 Task: Locate the nearest state parks to Portland, Maine, and Concord, New Hampshire.
Action: Mouse moved to (181, 75)
Screenshot: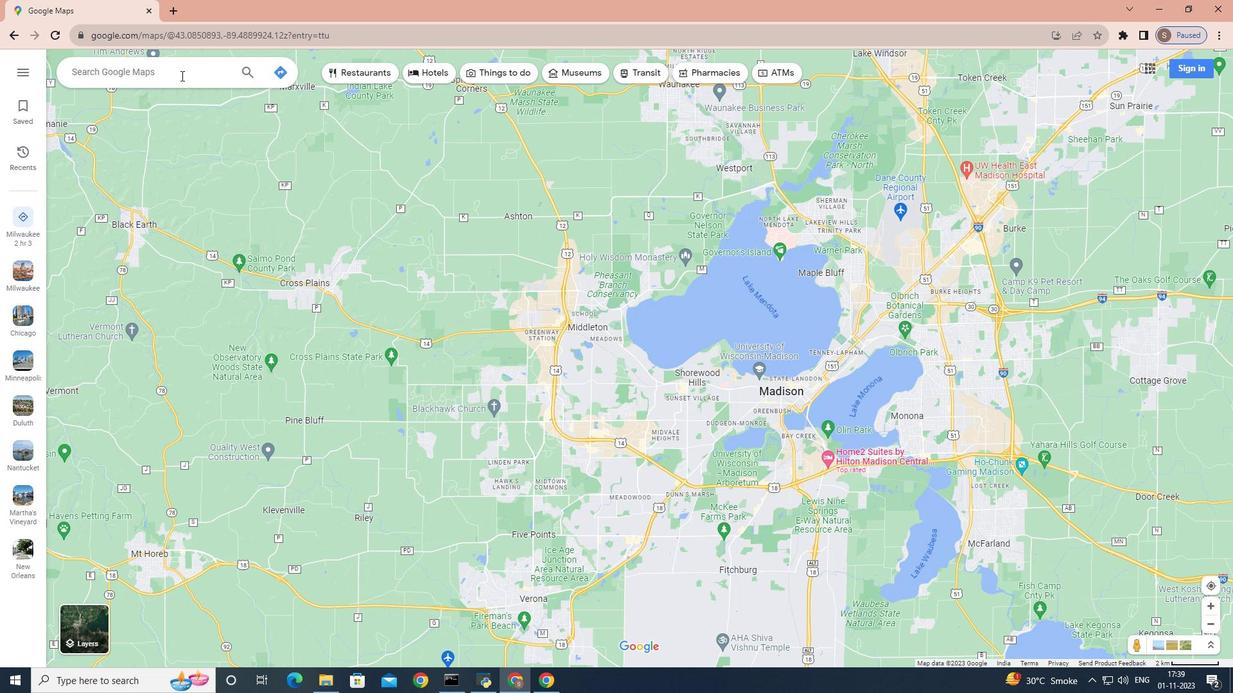 
Action: Mouse pressed left at (181, 75)
Screenshot: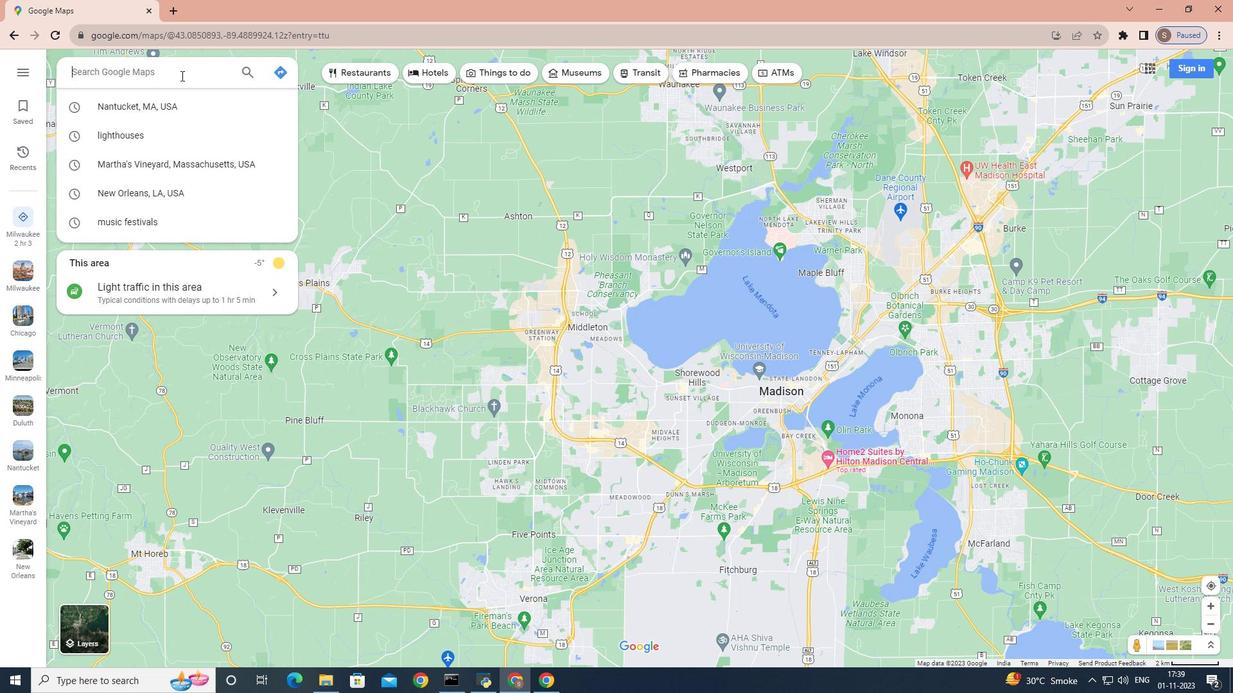 
Action: Key pressed <Key.shift>Portland,<Key.space><Key.shift>Maine
Screenshot: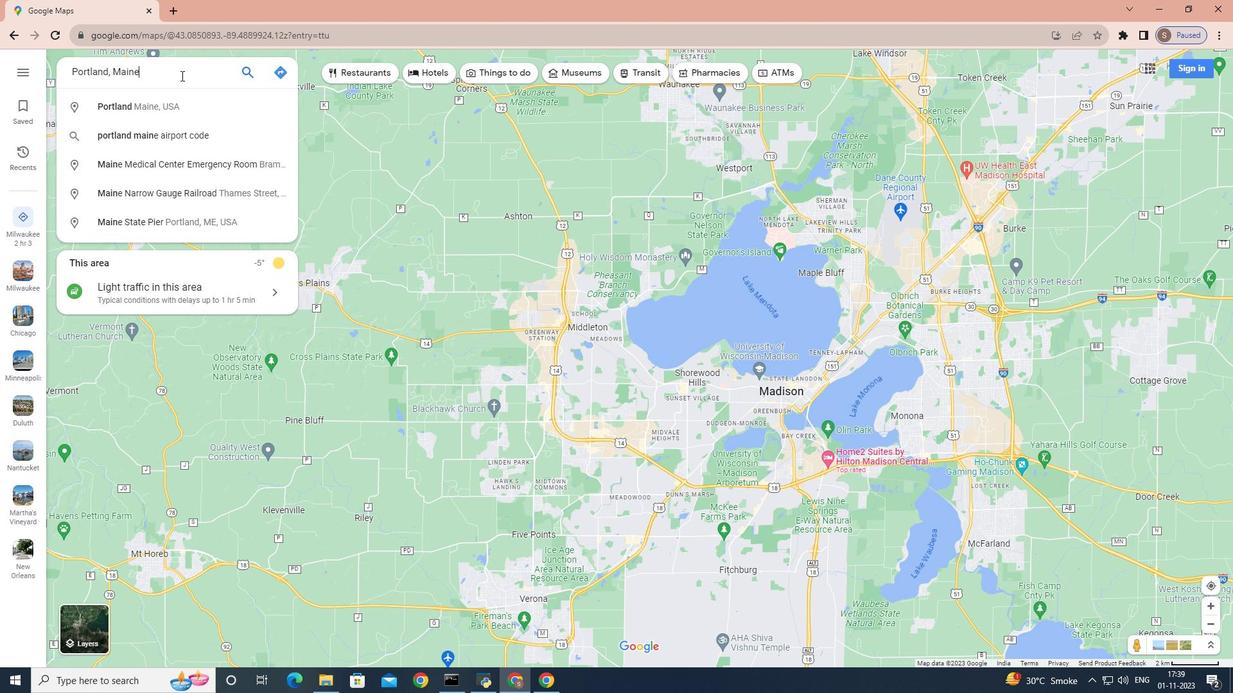 
Action: Mouse moved to (248, 70)
Screenshot: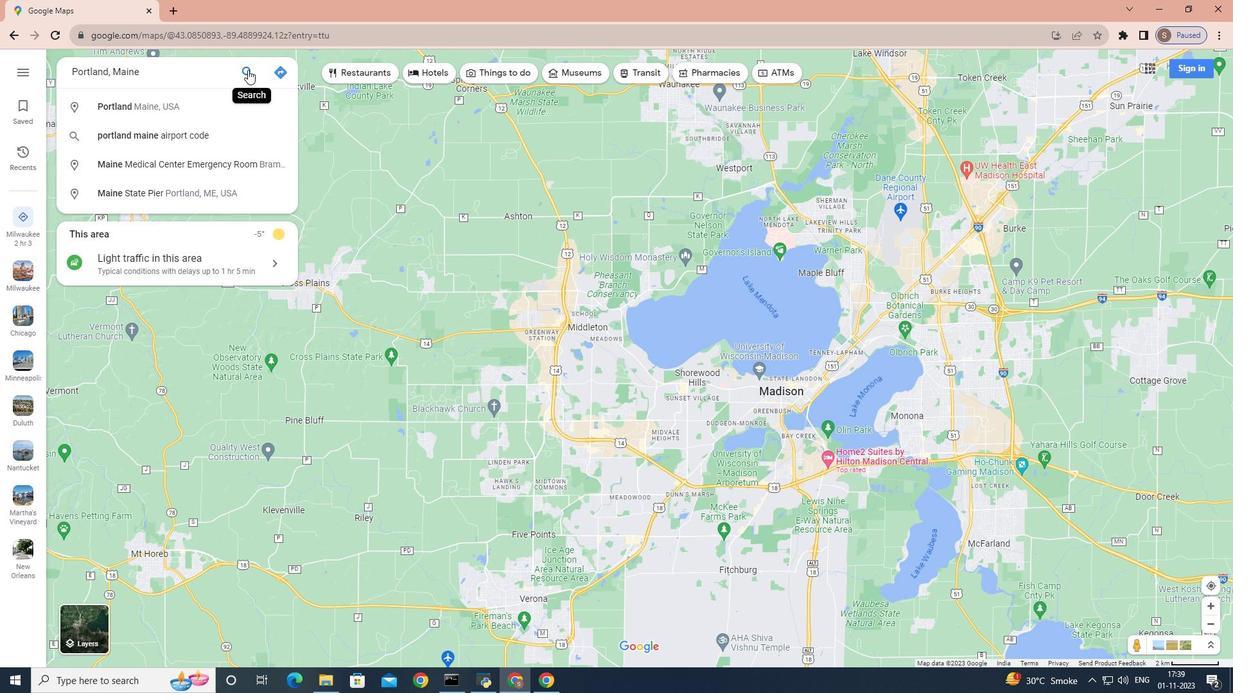 
Action: Mouse pressed left at (248, 70)
Screenshot: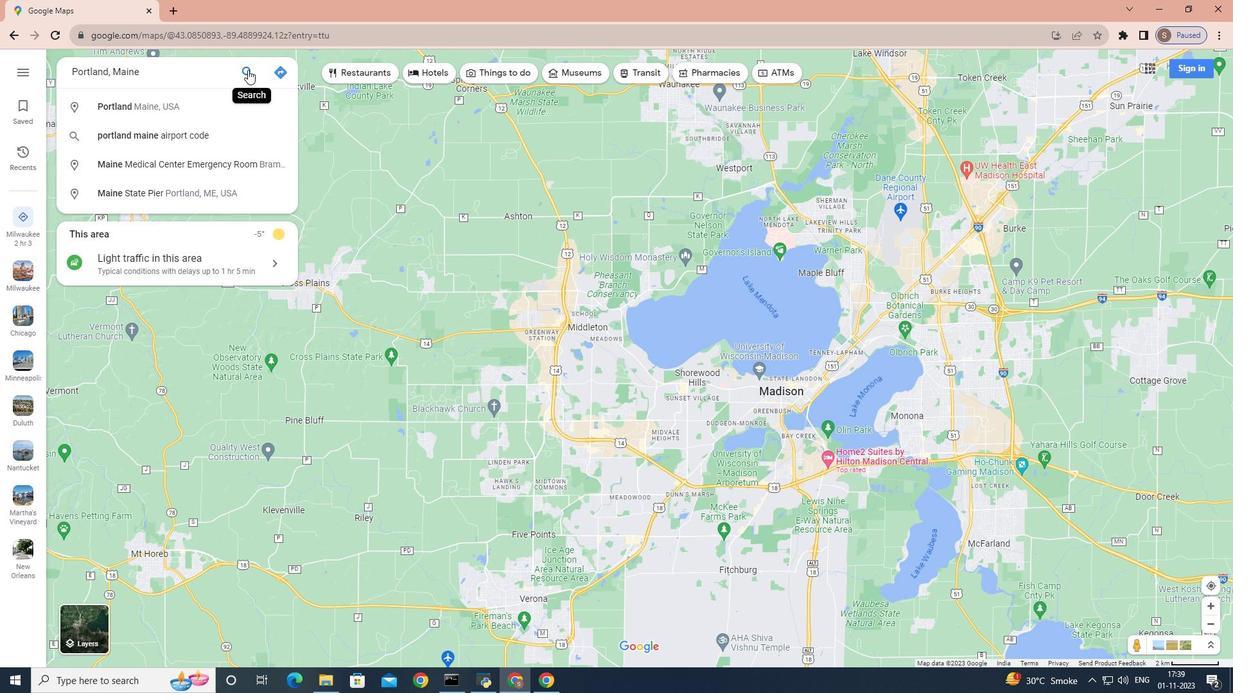 
Action: Mouse moved to (170, 286)
Screenshot: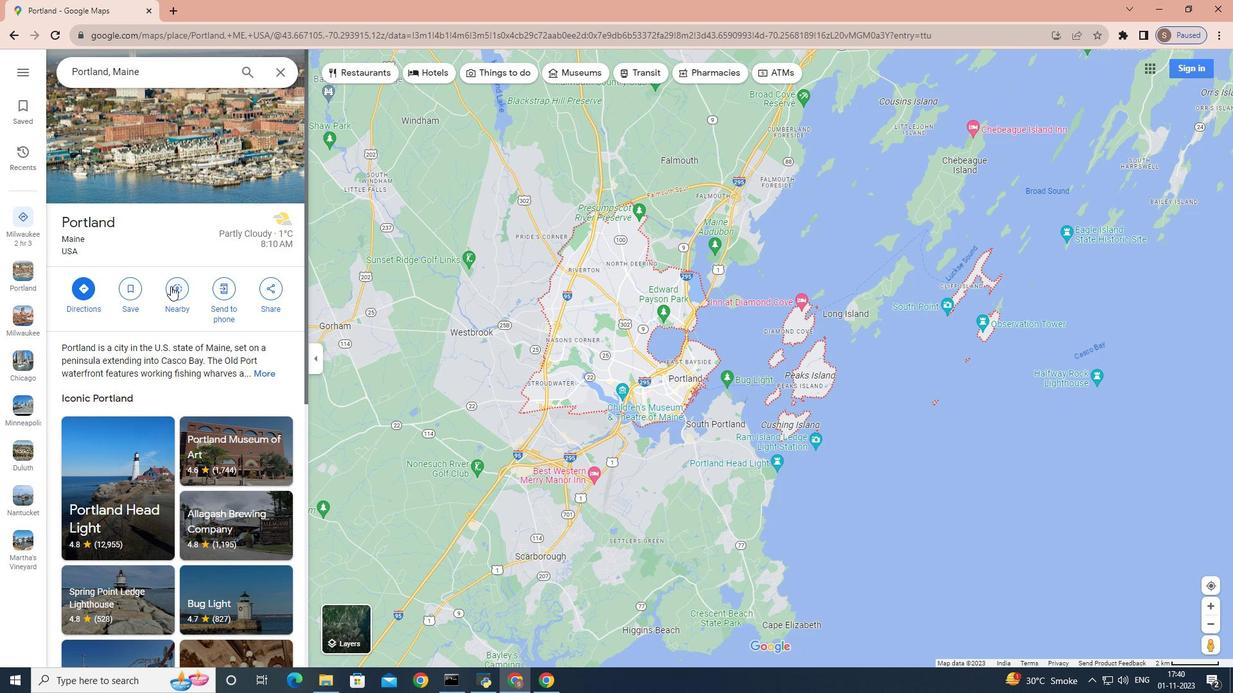 
Action: Mouse pressed left at (170, 286)
Screenshot: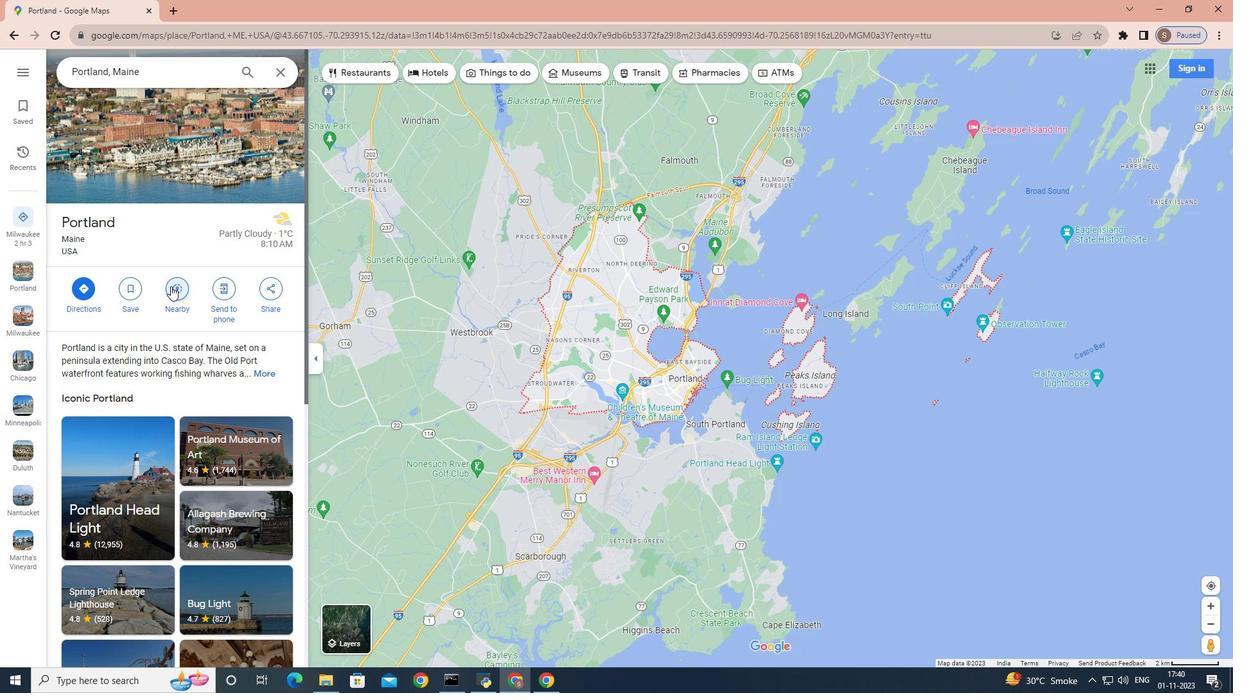 
Action: Mouse moved to (177, 285)
Screenshot: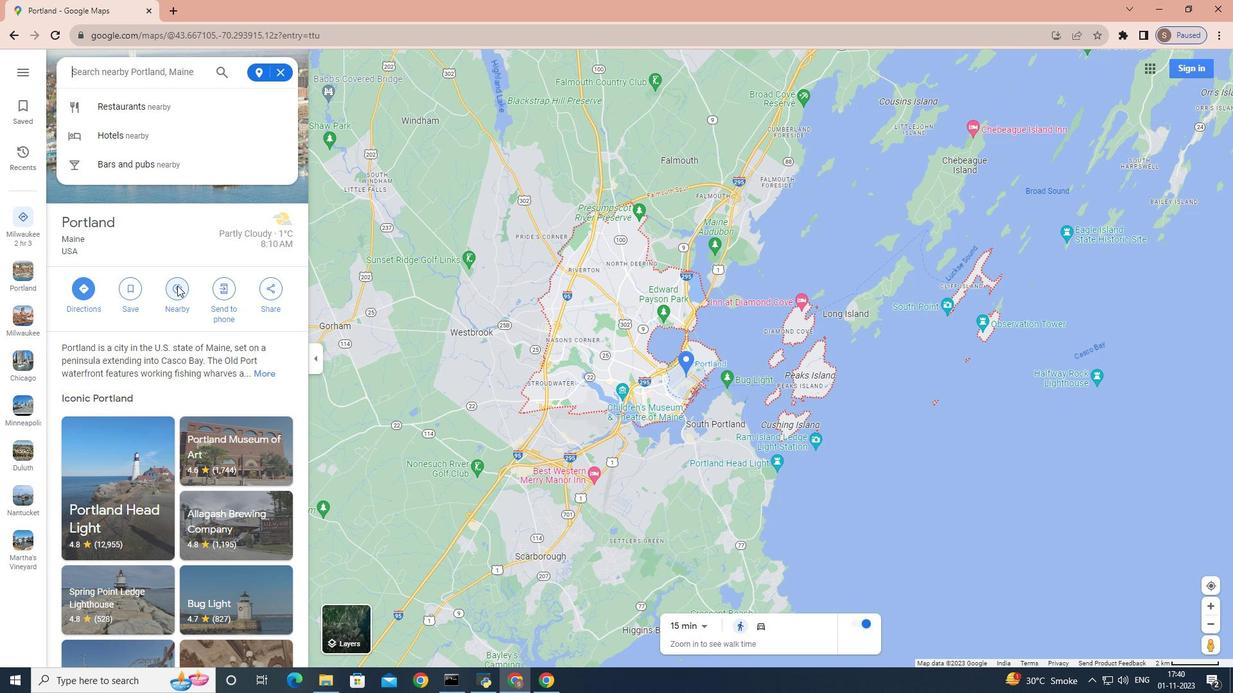 
Action: Key pressed <Key.shift><Key.shift><Key.shift>state<Key.space>parks<Key.enter>
Screenshot: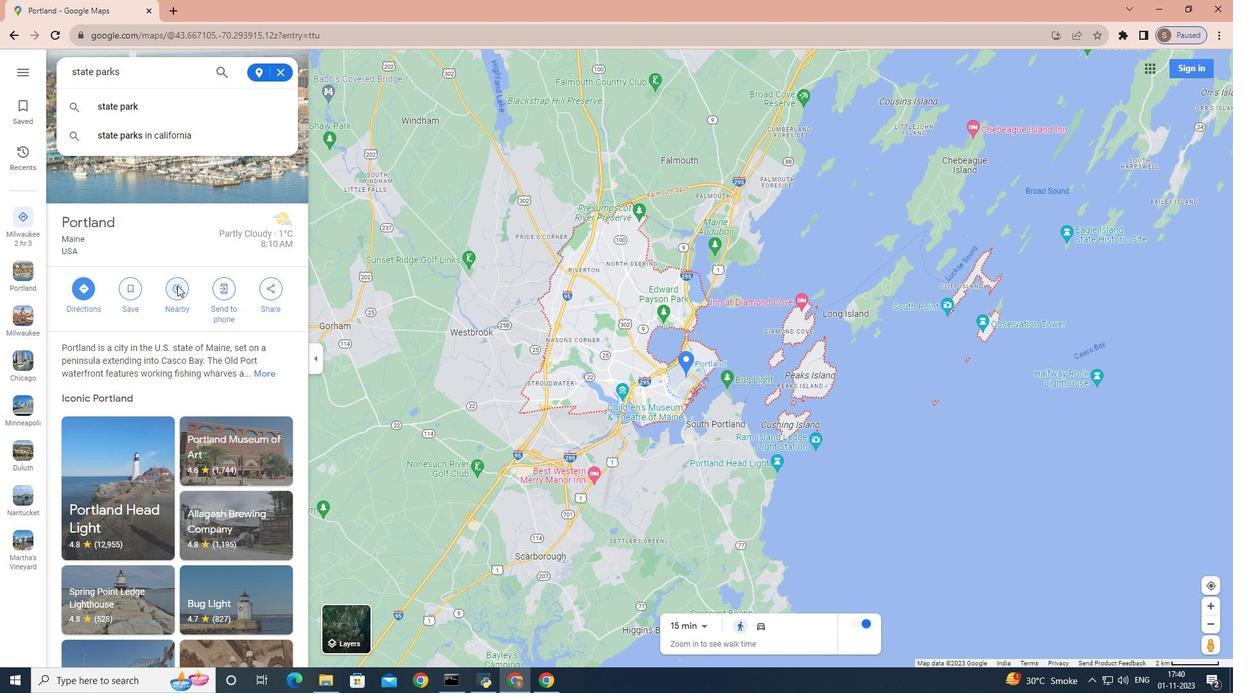 
Action: Mouse moved to (276, 69)
Screenshot: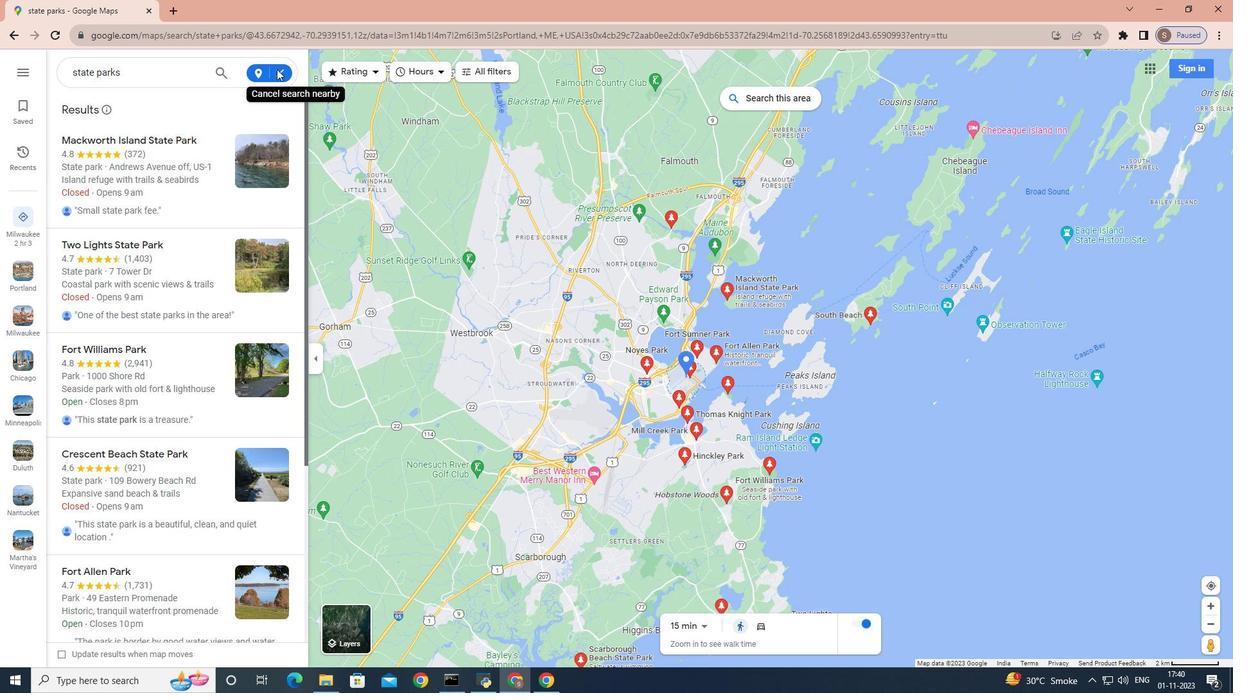 
Action: Mouse pressed left at (276, 69)
Screenshot: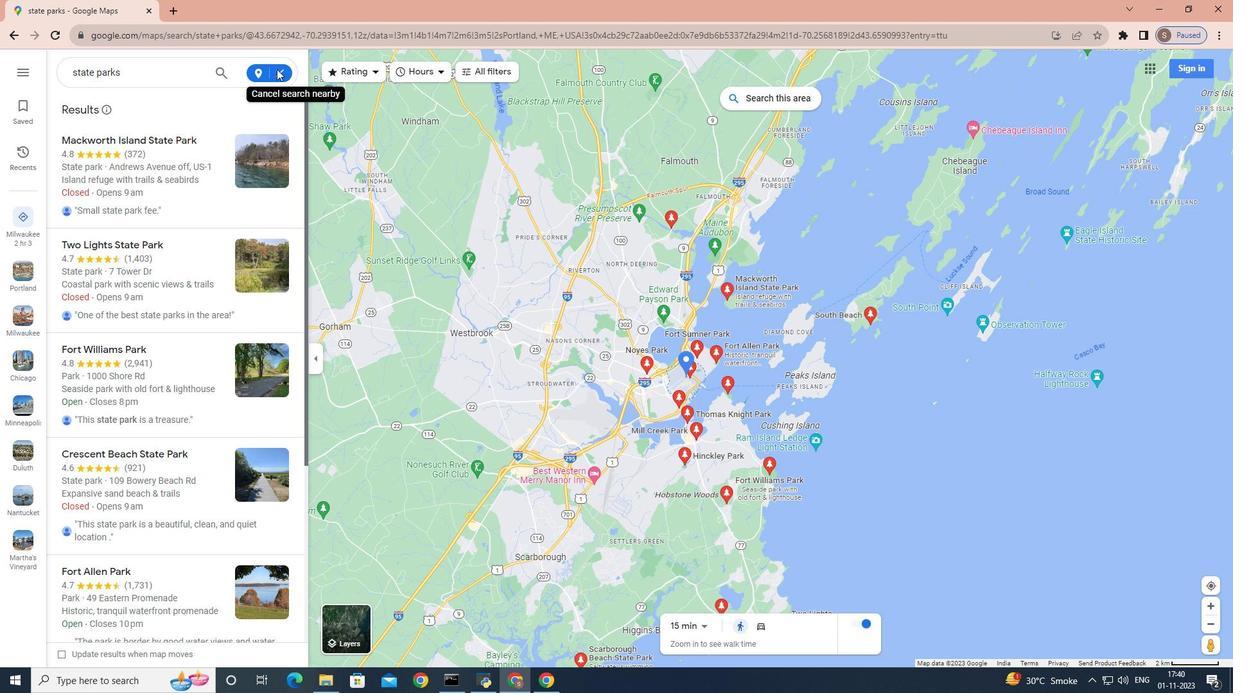 
Action: Mouse moved to (277, 79)
Screenshot: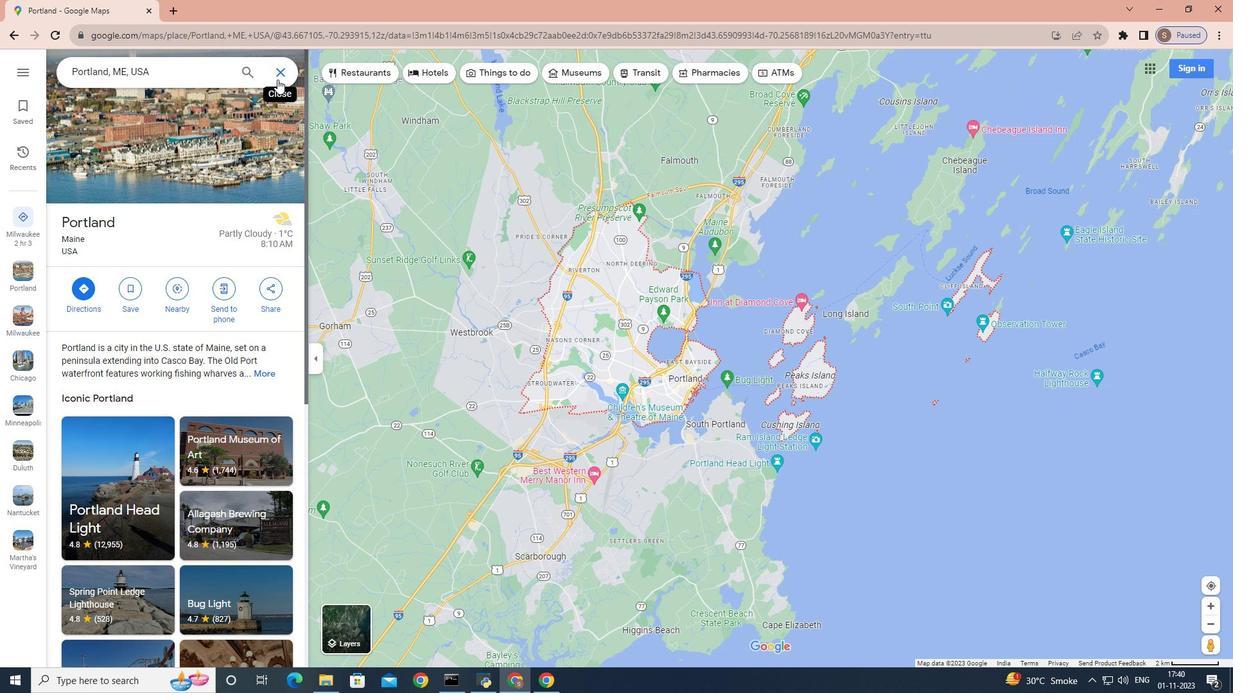 
Action: Mouse pressed left at (277, 79)
Screenshot: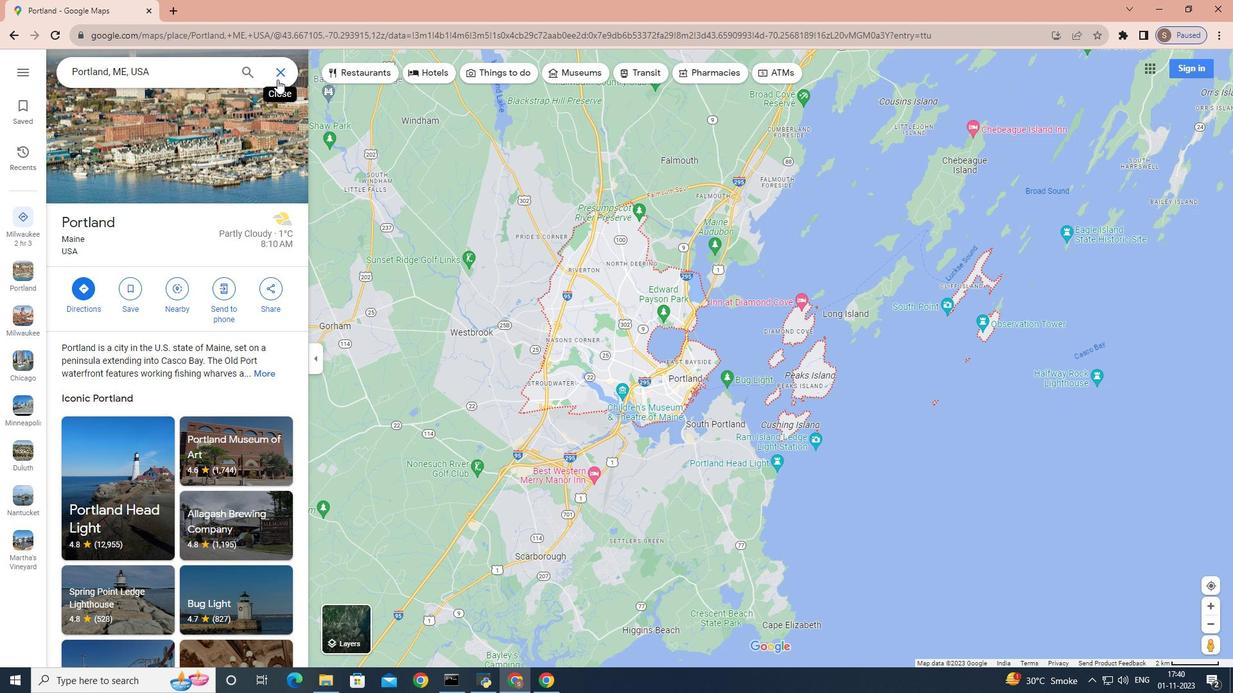 
Action: Mouse moved to (215, 81)
Screenshot: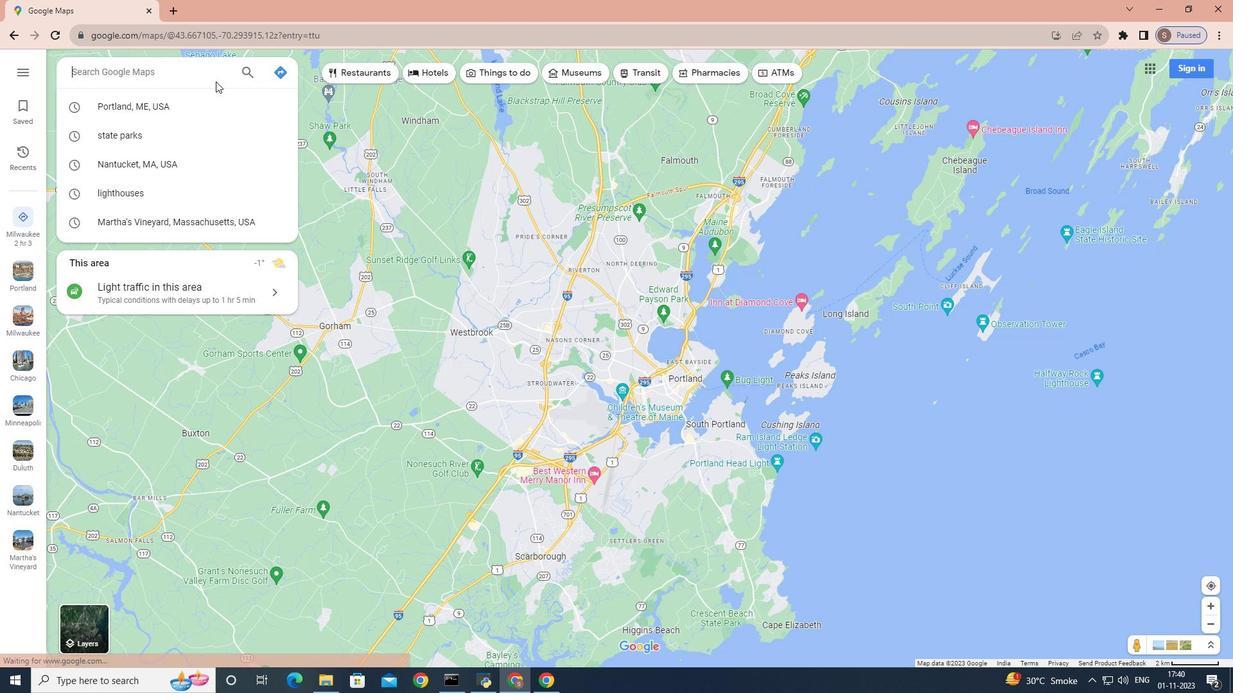 
Action: Key pressed <Key.shift>Concord,<Key.space><Key.shift>New<Key.space><Key.shift>Hampshire<Key.enter>
Screenshot: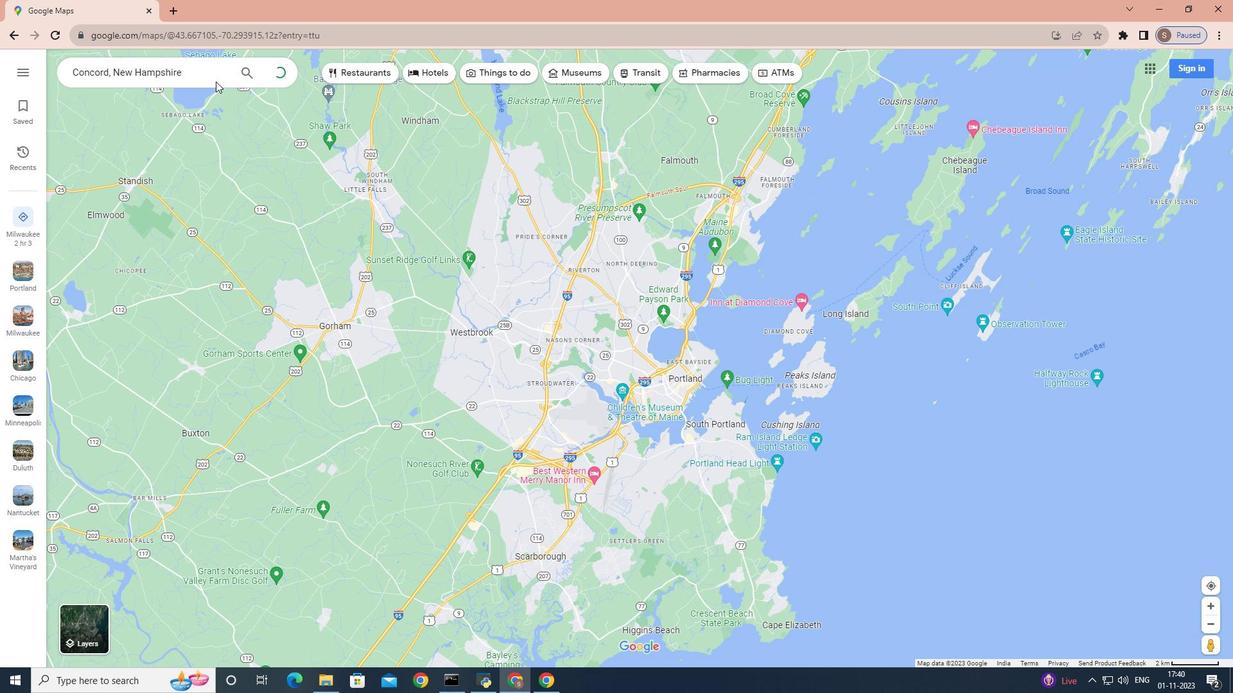 
Action: Mouse moved to (175, 290)
Screenshot: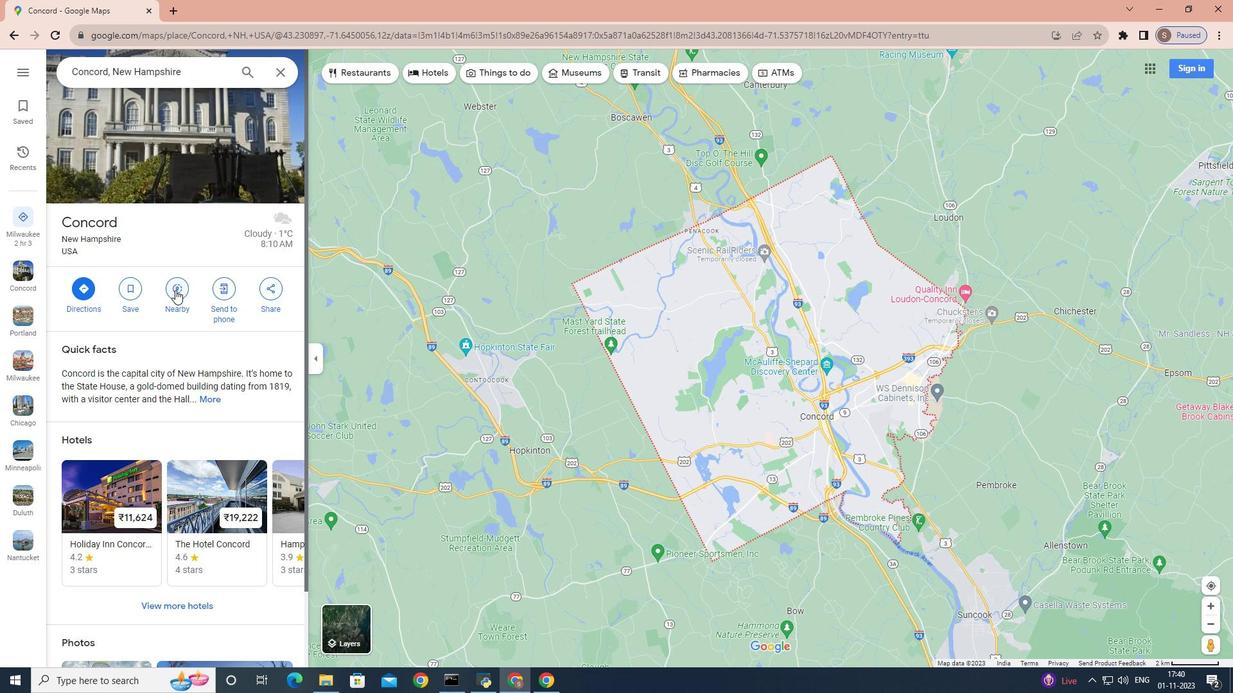 
Action: Mouse pressed left at (175, 290)
Screenshot: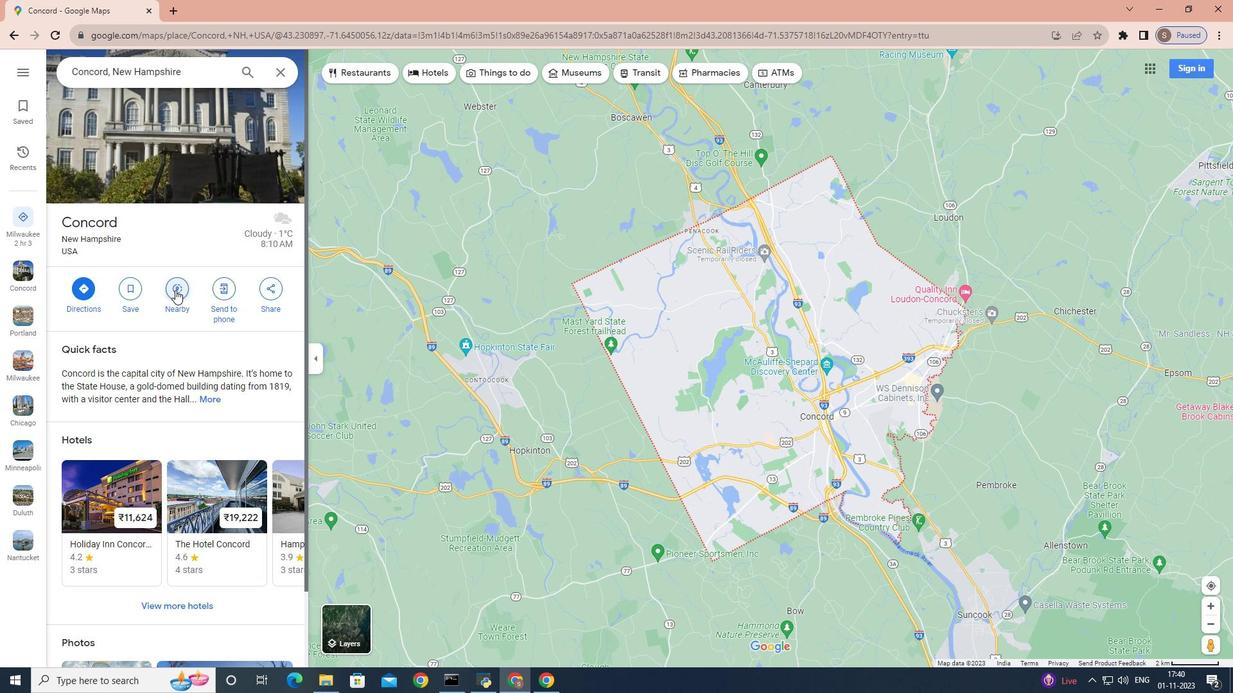 
Action: Mouse moved to (130, 89)
Screenshot: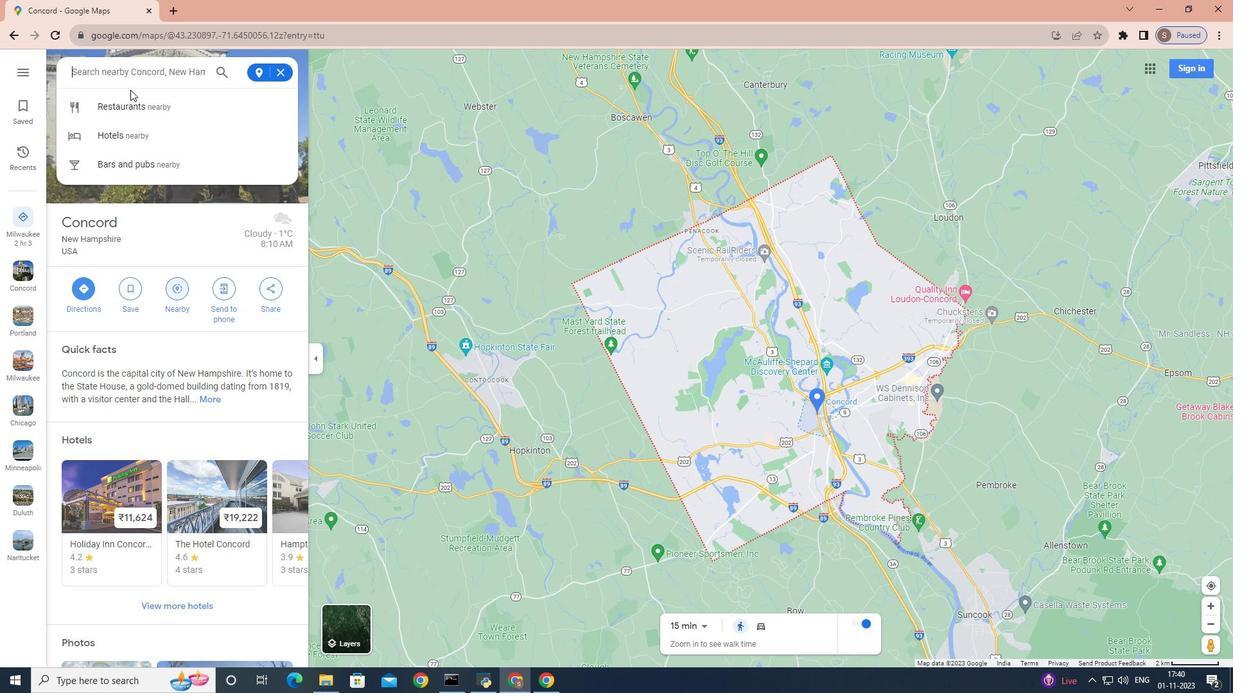 
Action: Key pressed state<Key.space>parks<Key.enter>
Screenshot: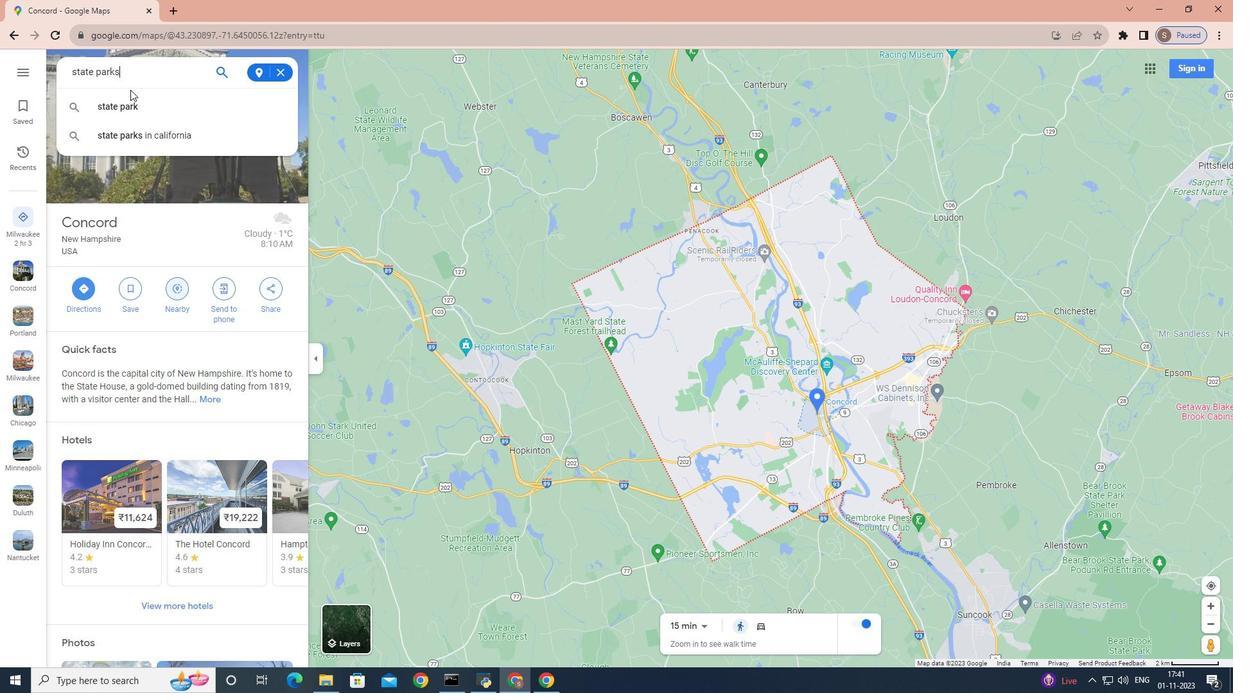
Action: Mouse moved to (135, 109)
Screenshot: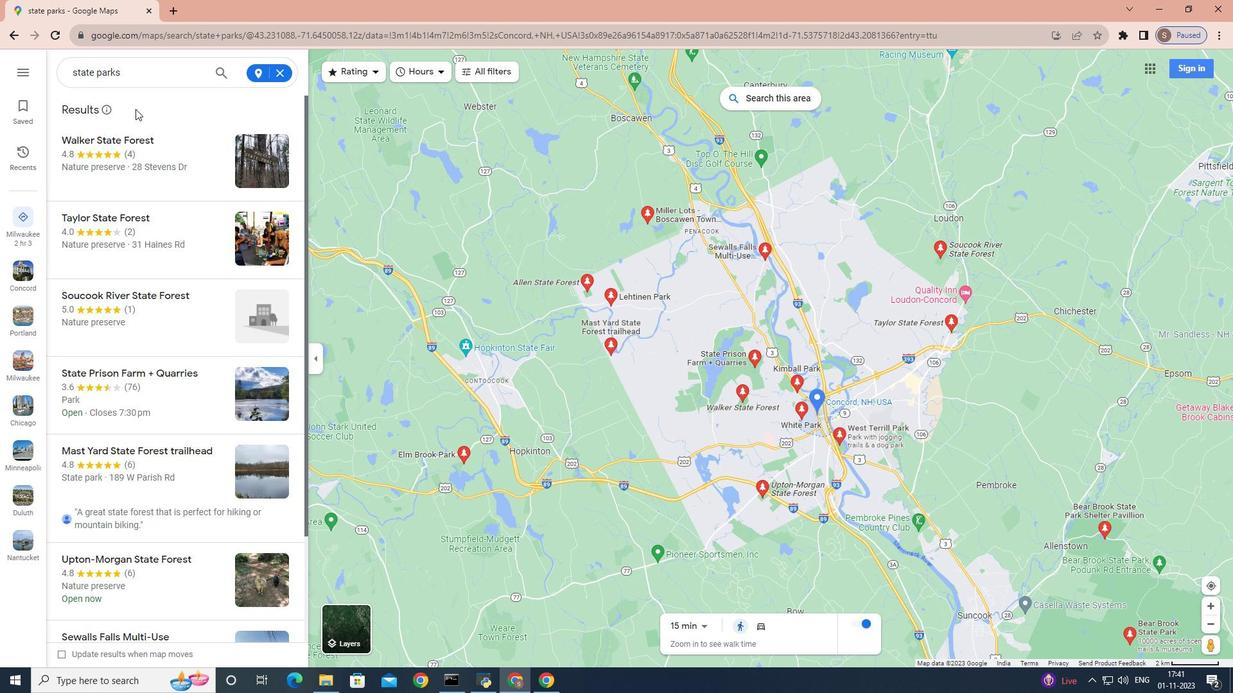 
